 Task: Search for the email with the subject Follow up on a refund logged in from softage.1@softage.net with the filter, email from softage.5@softage.net and a new filter,  Delete it 
Action: Mouse moved to (900, 82)
Screenshot: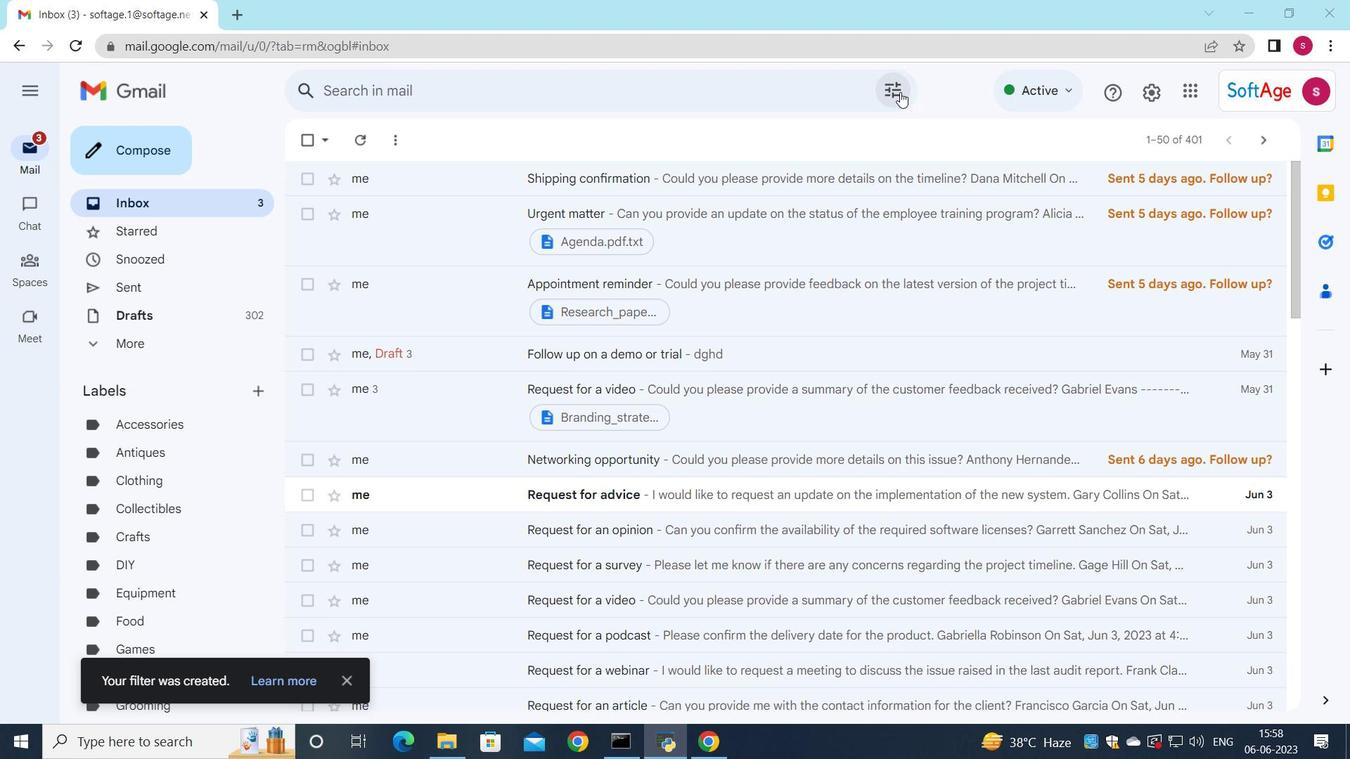 
Action: Mouse pressed left at (900, 82)
Screenshot: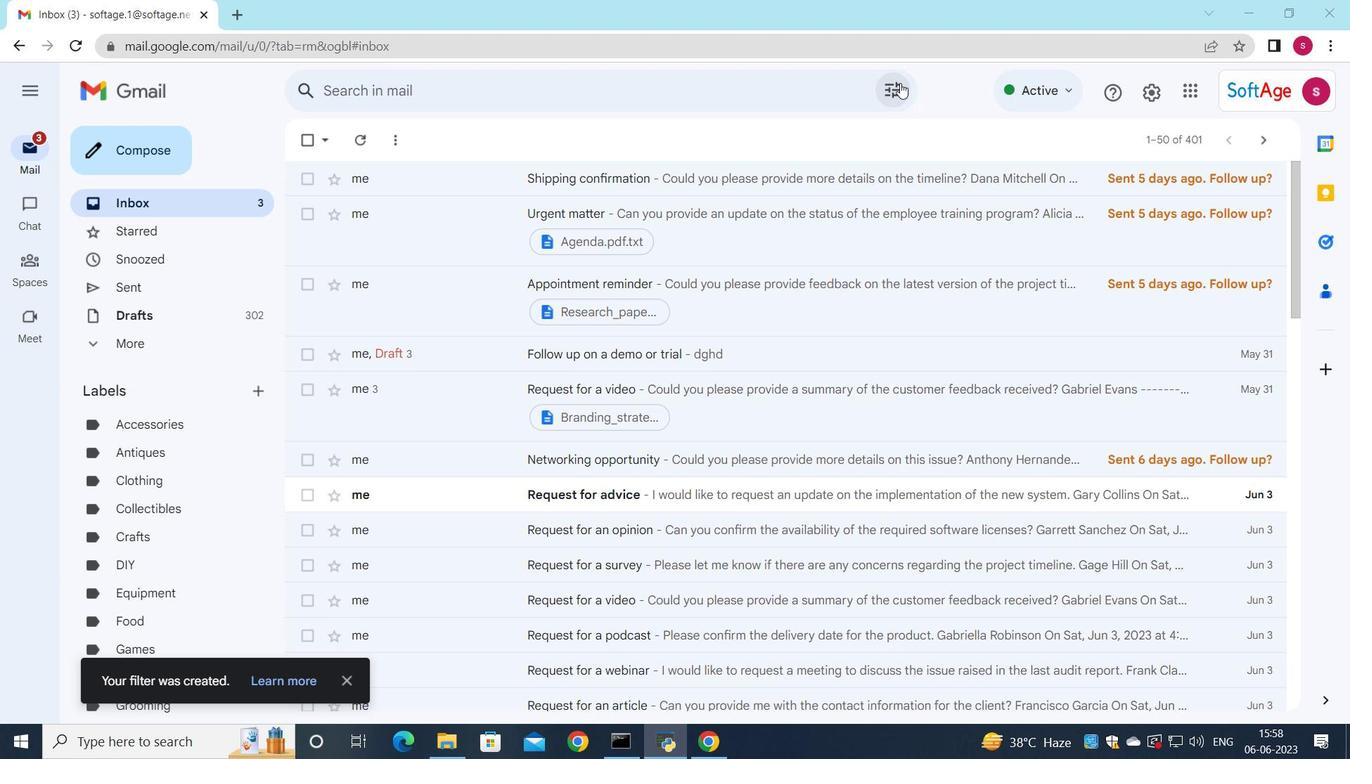 
Action: Mouse moved to (710, 167)
Screenshot: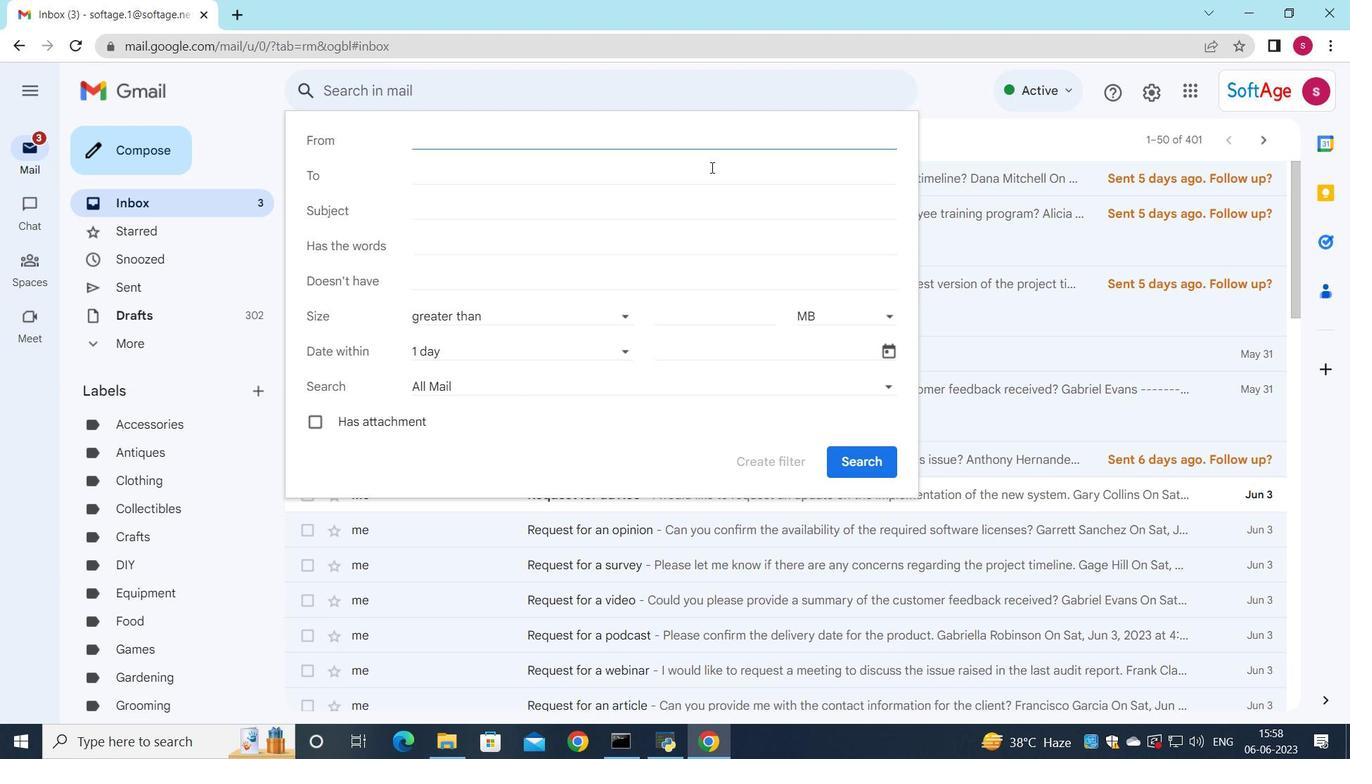 
Action: Key pressed s
Screenshot: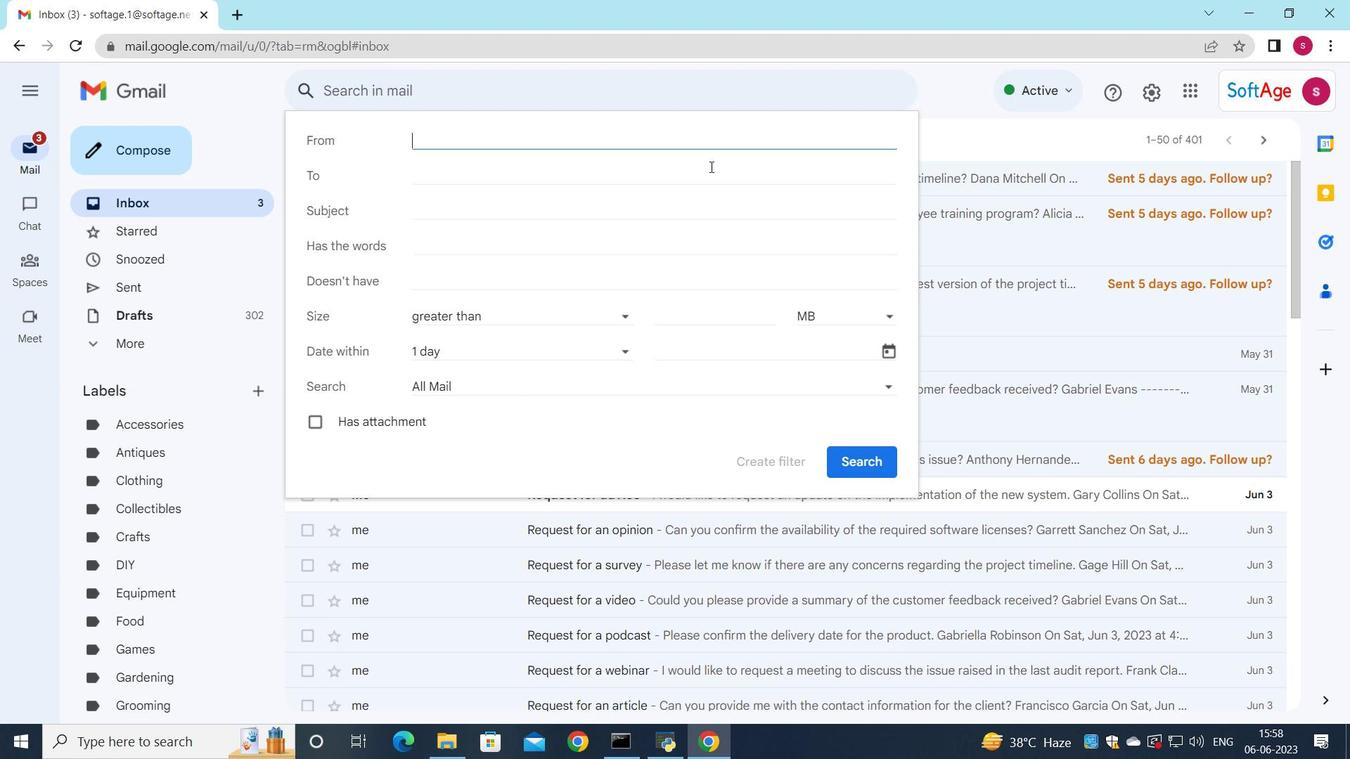 
Action: Mouse moved to (625, 175)
Screenshot: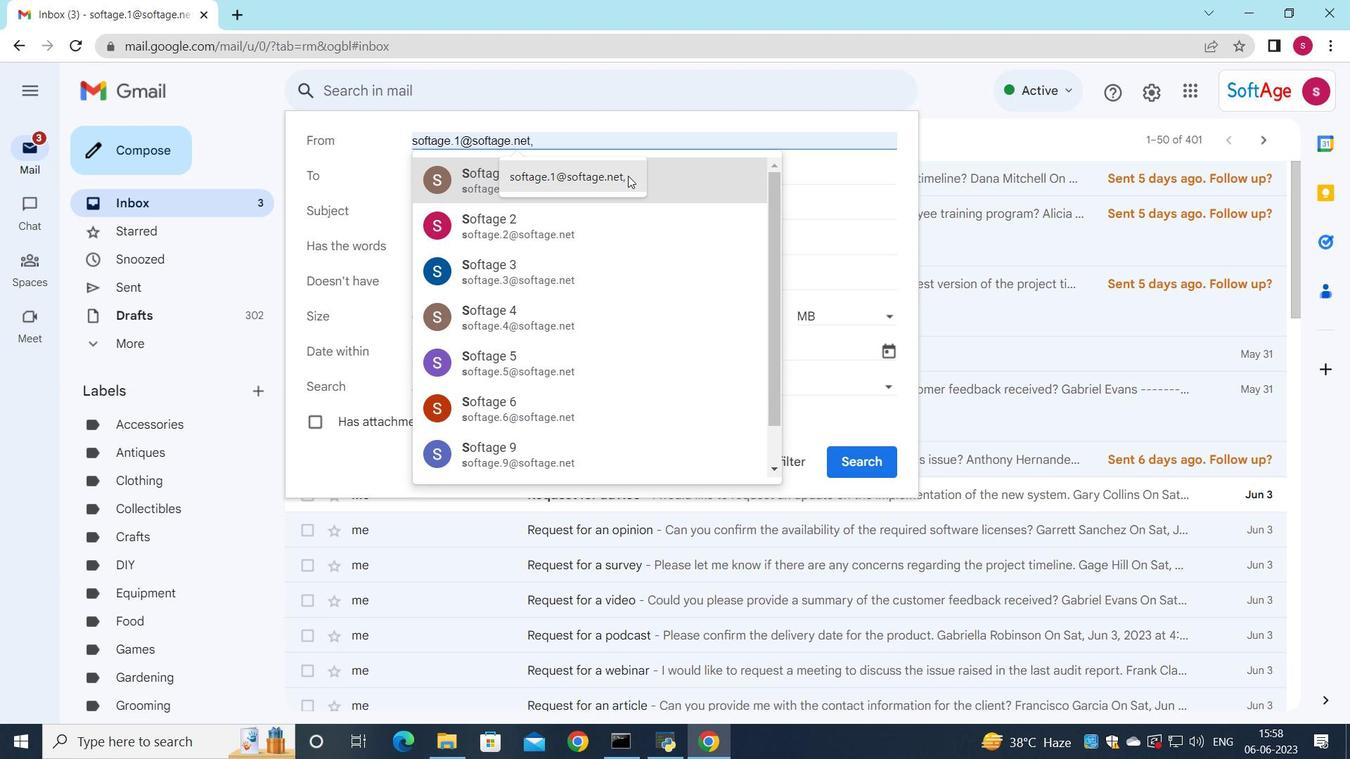 
Action: Mouse pressed left at (625, 175)
Screenshot: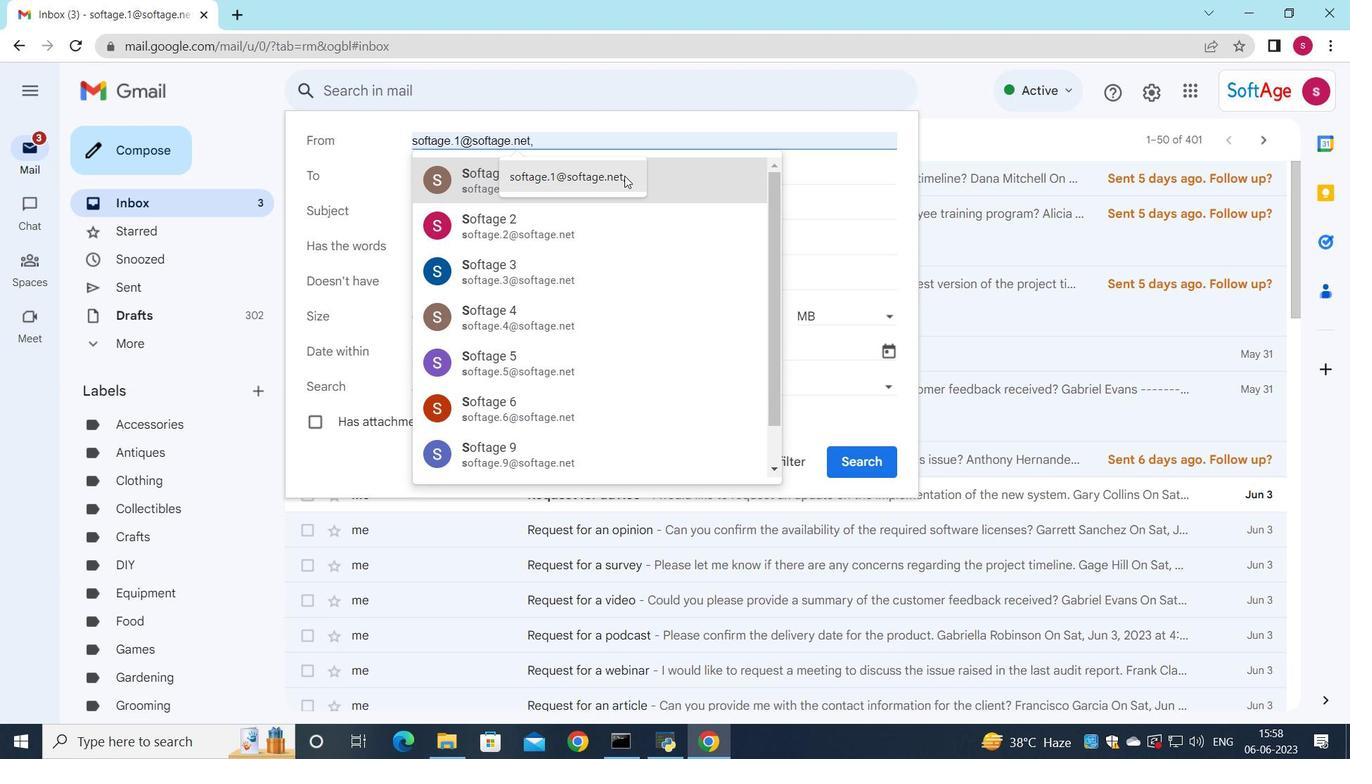 
Action: Mouse moved to (625, 180)
Screenshot: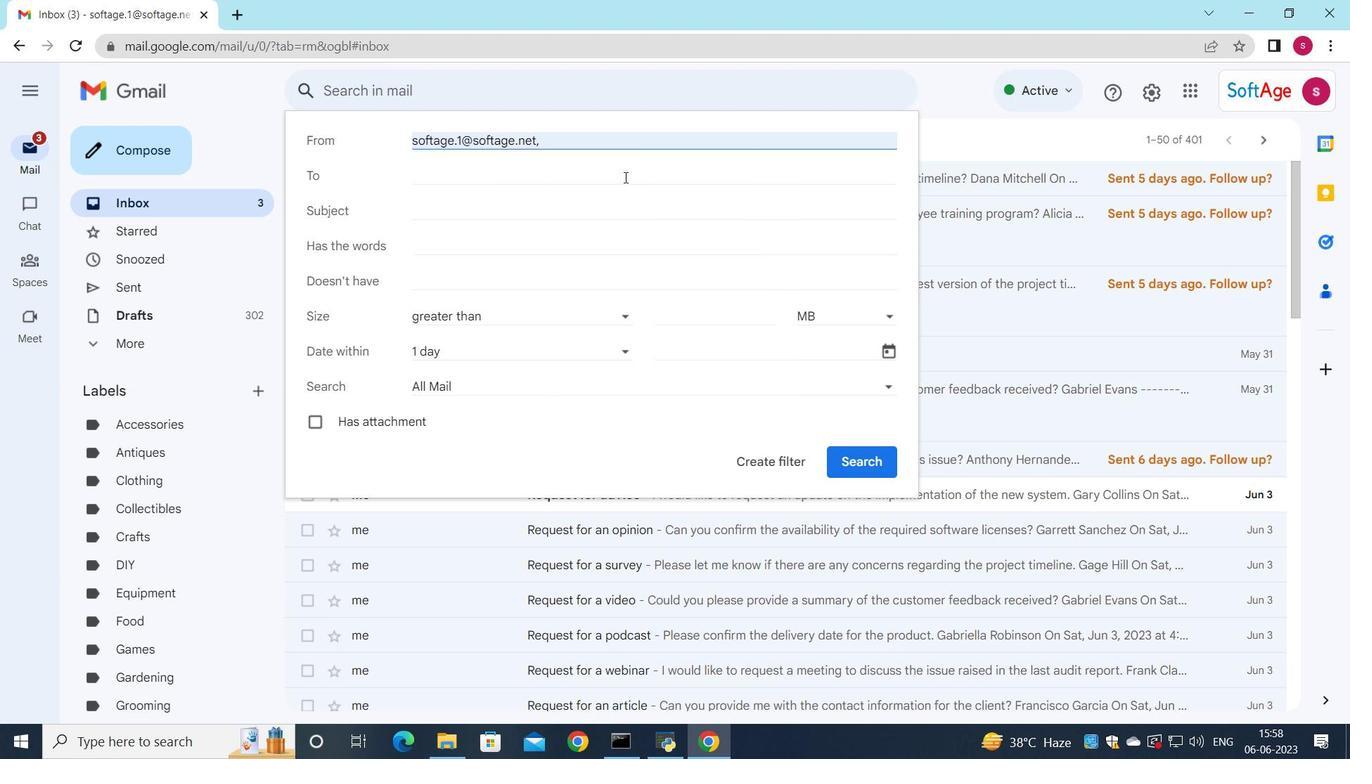 
Action: Key pressed s
Screenshot: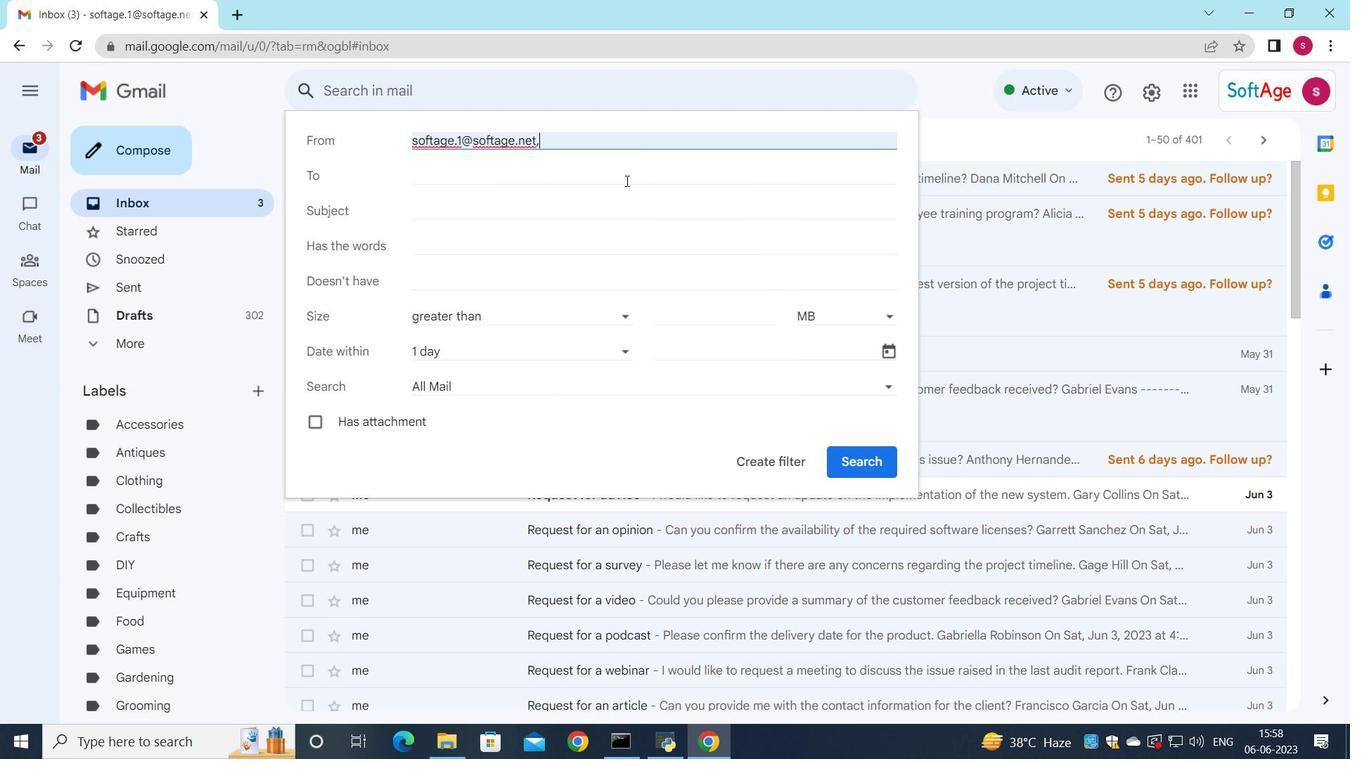 
Action: Mouse moved to (552, 370)
Screenshot: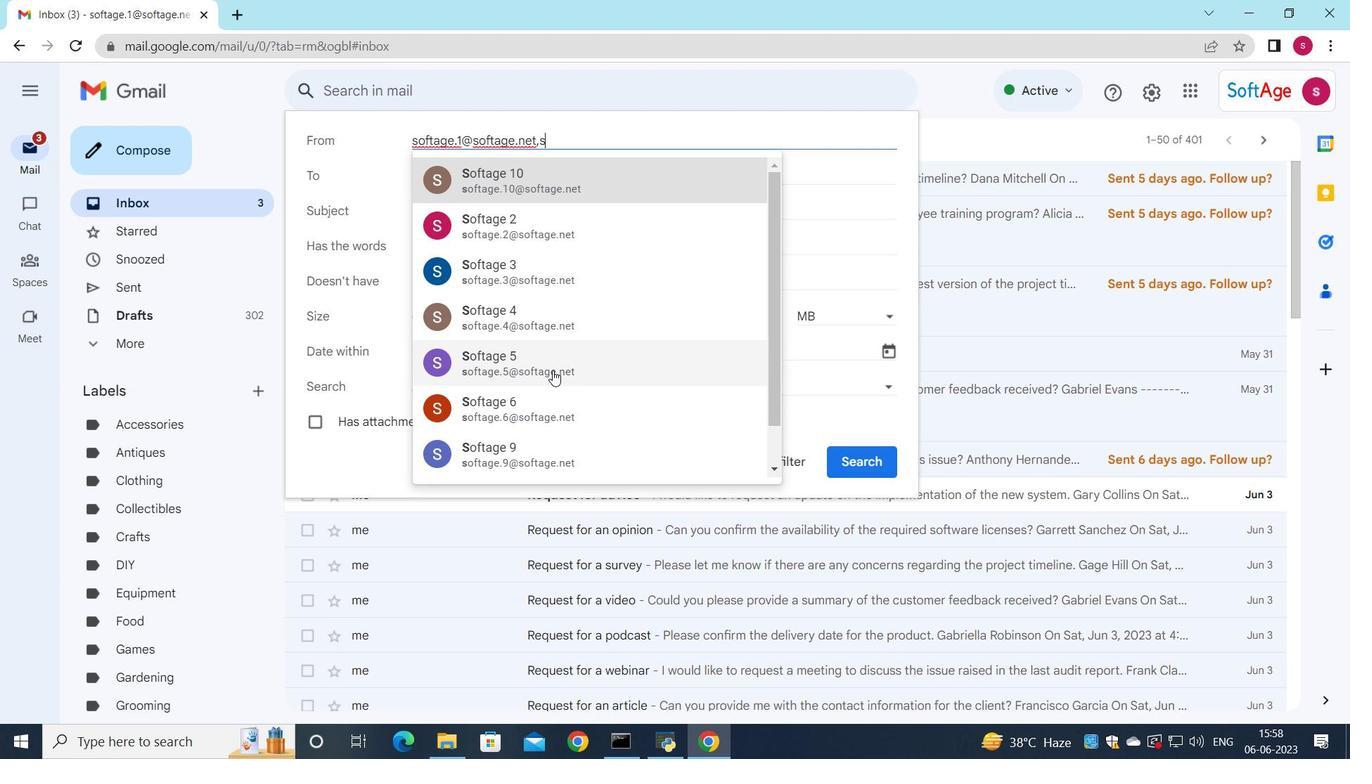 
Action: Mouse pressed left at (552, 370)
Screenshot: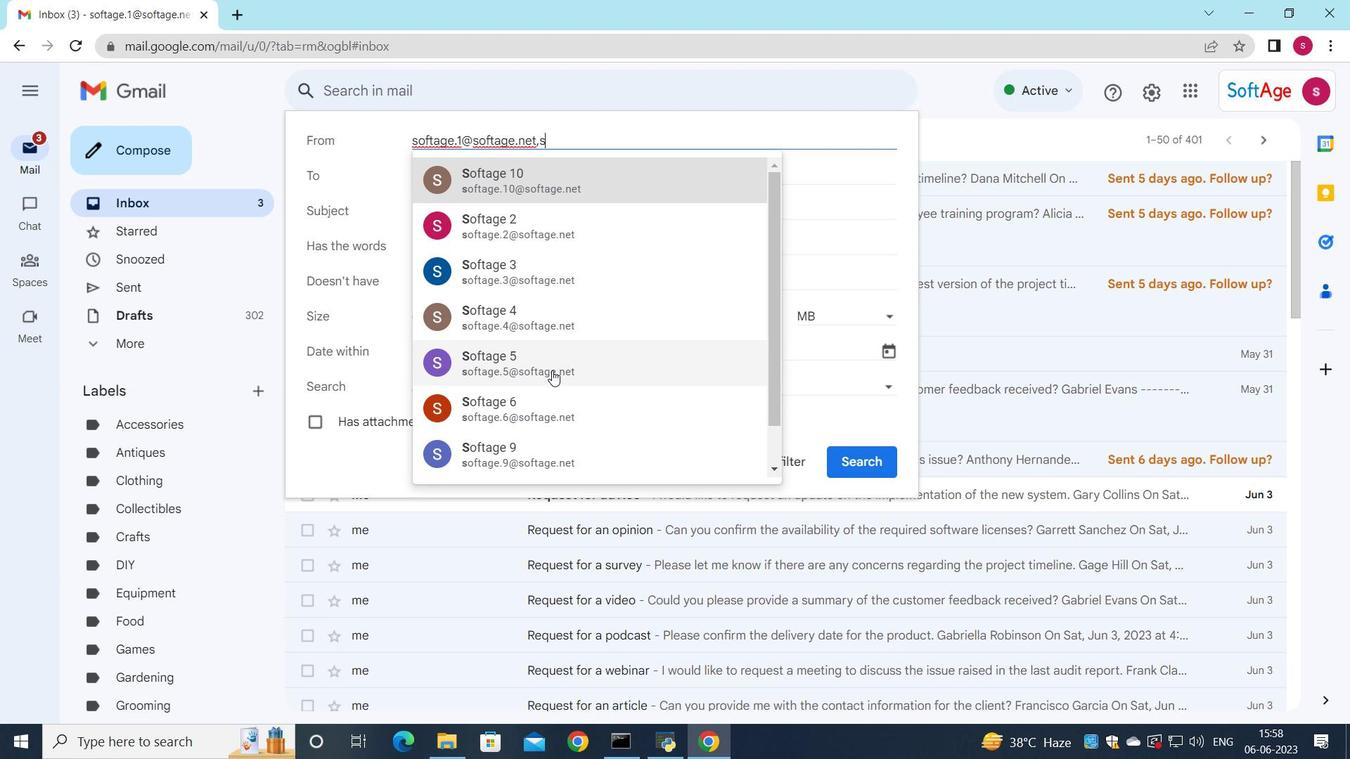 
Action: Mouse moved to (647, 138)
Screenshot: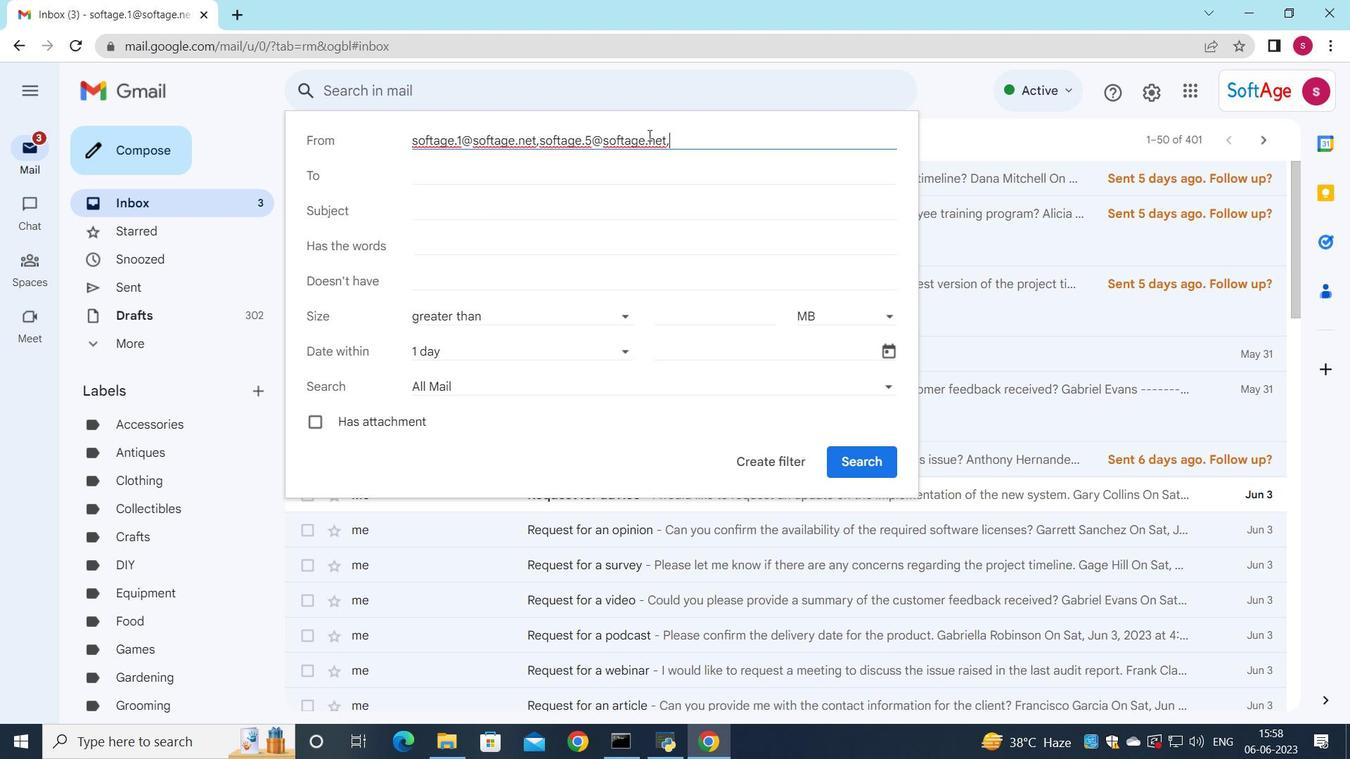 
Action: Key pressed <Key.backspace><Key.backspace><Key.backspace><Key.backspace><Key.backspace><Key.backspace><Key.backspace><Key.backspace><Key.backspace><Key.backspace><Key.backspace><Key.backspace><Key.backspace><Key.backspace><Key.backspace><Key.backspace><Key.backspace><Key.backspace><Key.backspace><Key.backspace><Key.backspace><Key.backspace>
Screenshot: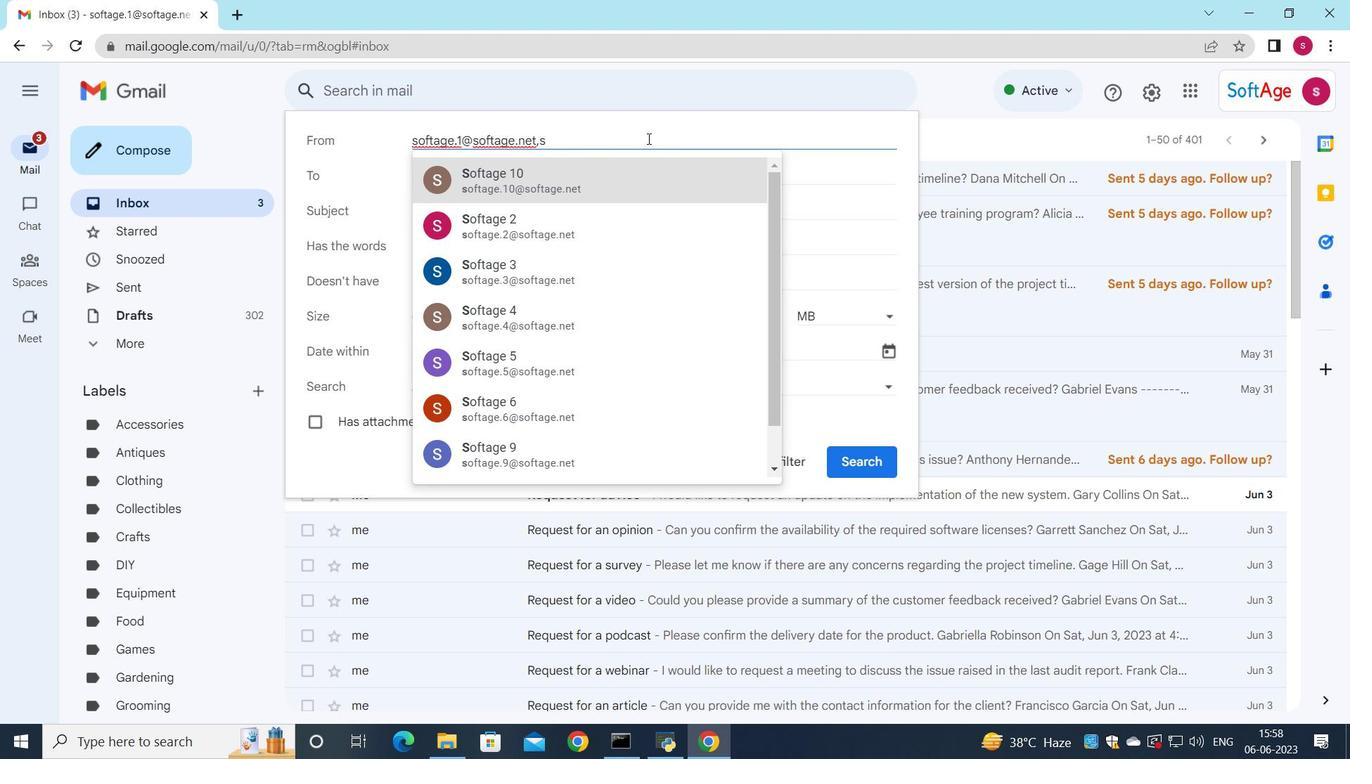 
Action: Mouse moved to (559, 181)
Screenshot: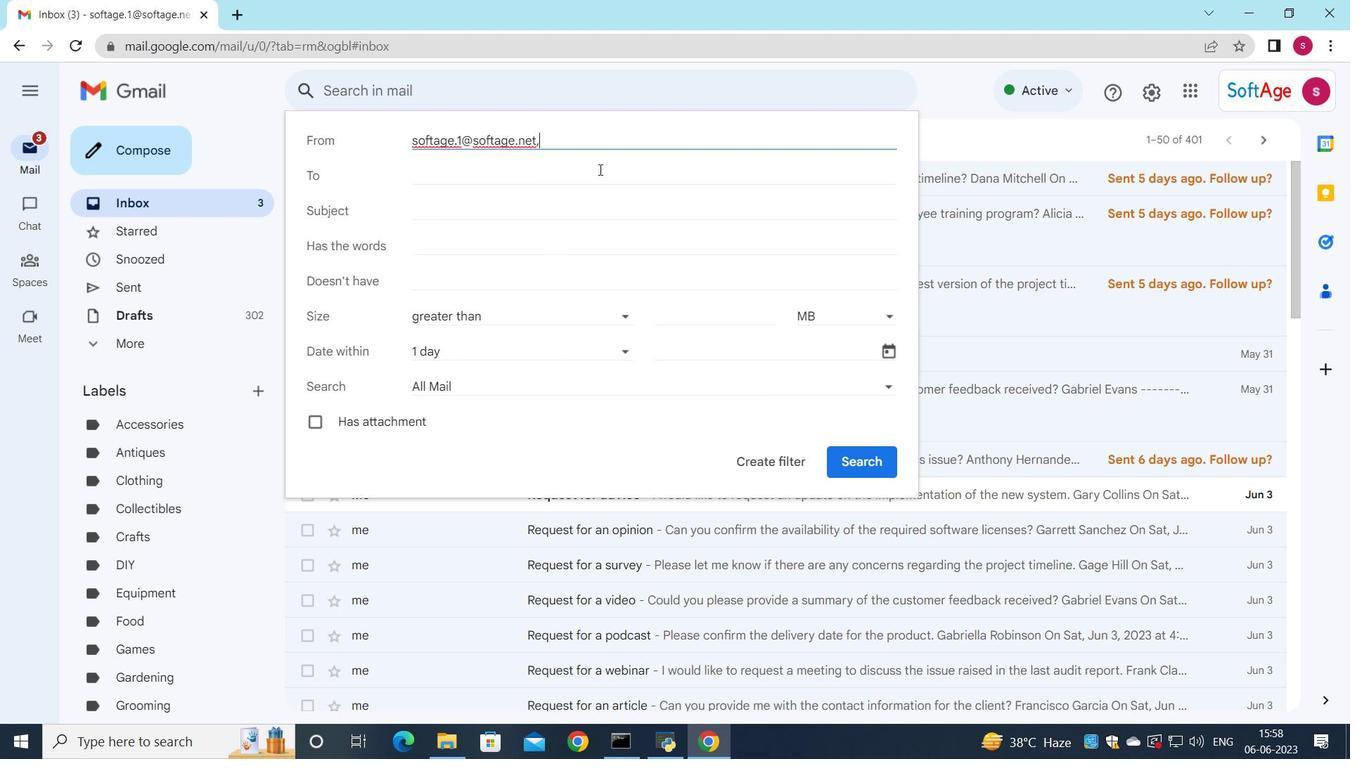 
Action: Mouse pressed left at (559, 181)
Screenshot: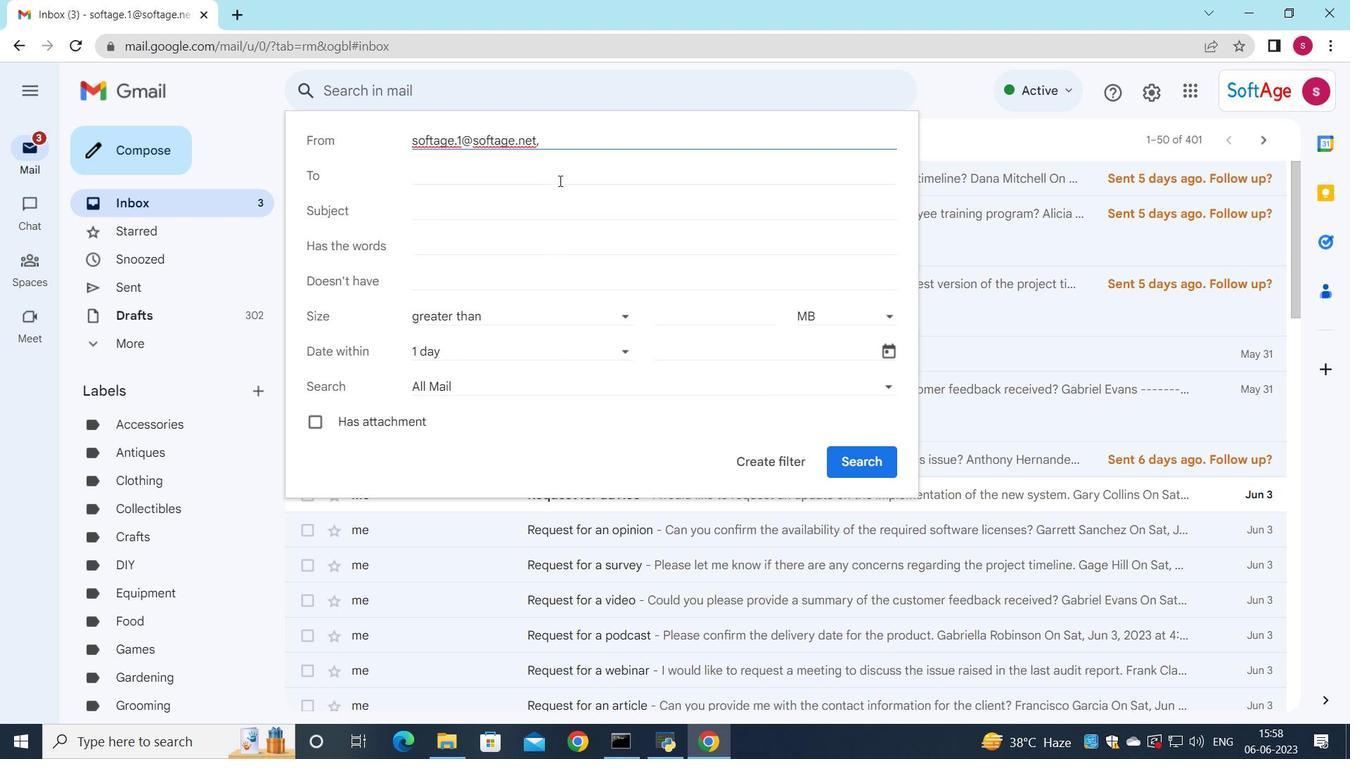 
Action: Key pressed s
Screenshot: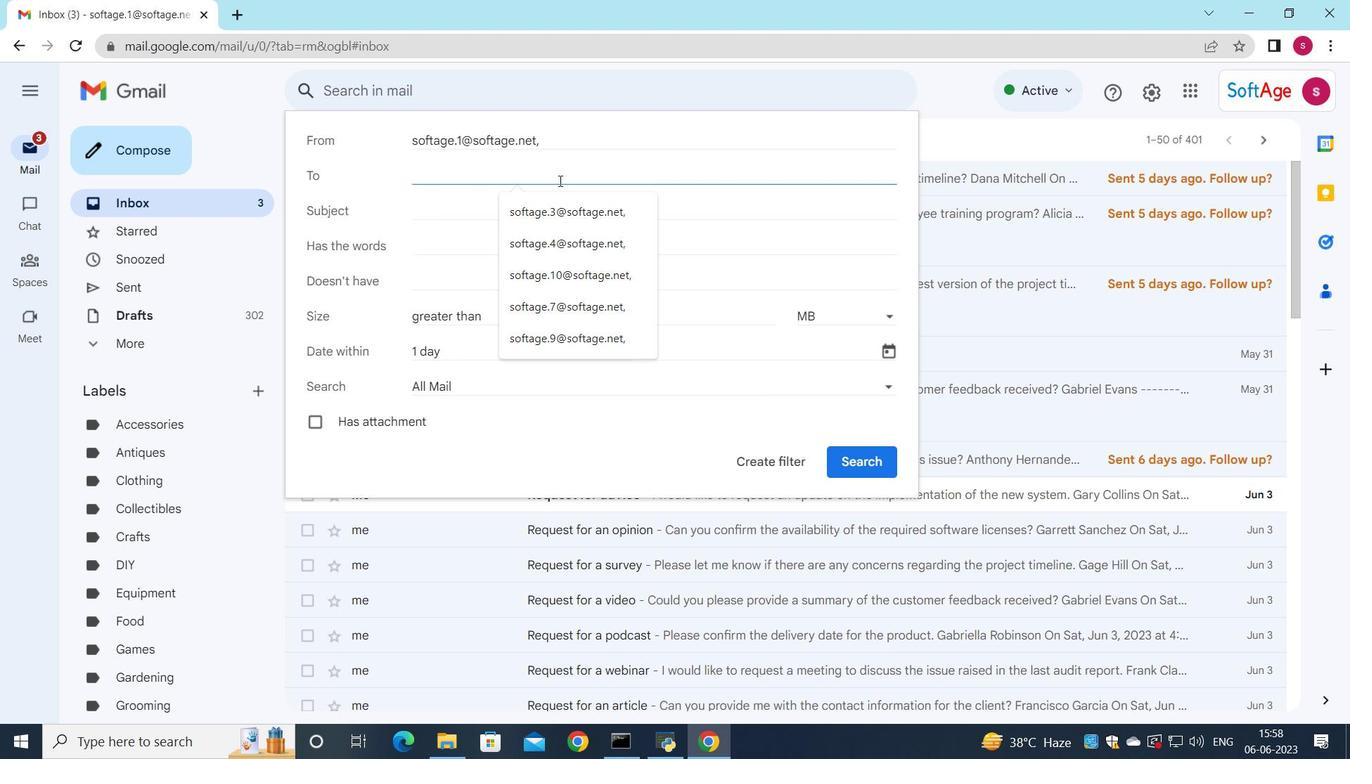 
Action: Mouse moved to (497, 384)
Screenshot: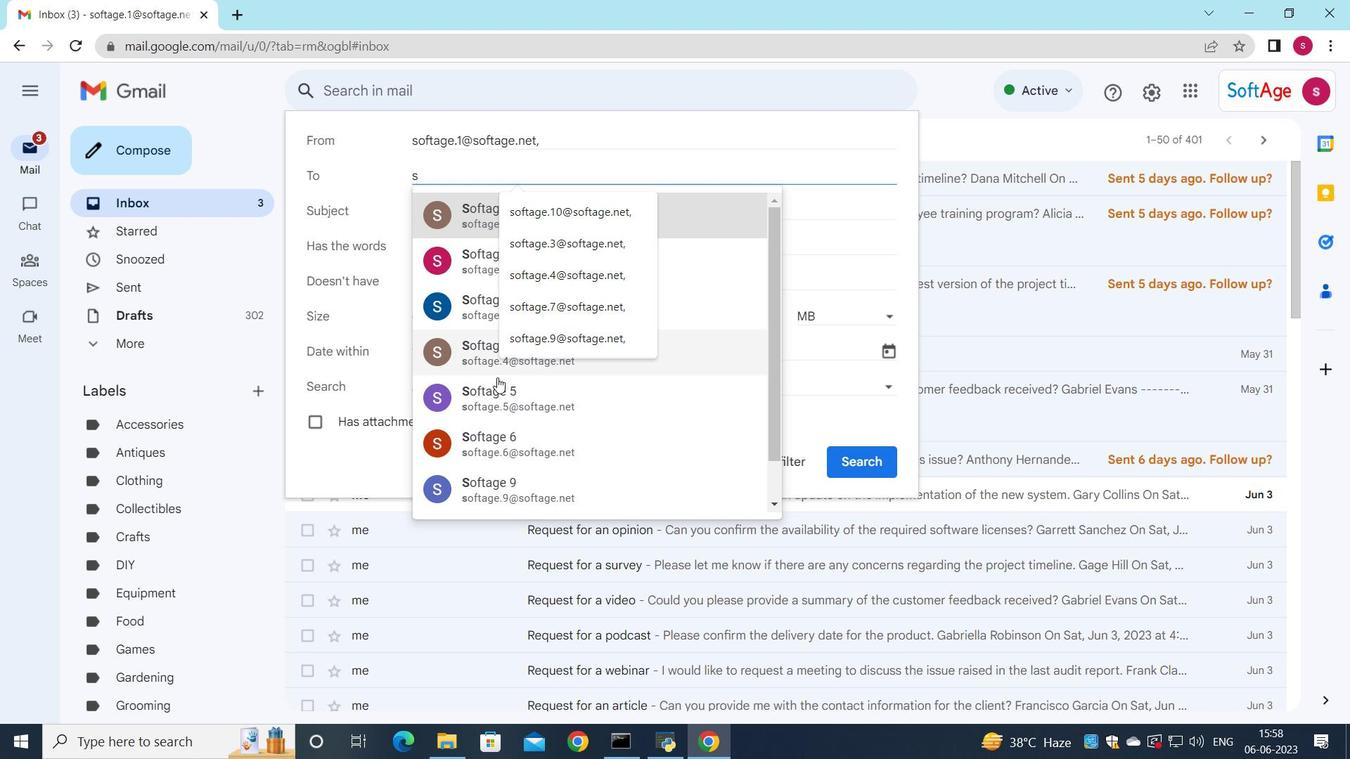 
Action: Mouse pressed left at (497, 384)
Screenshot: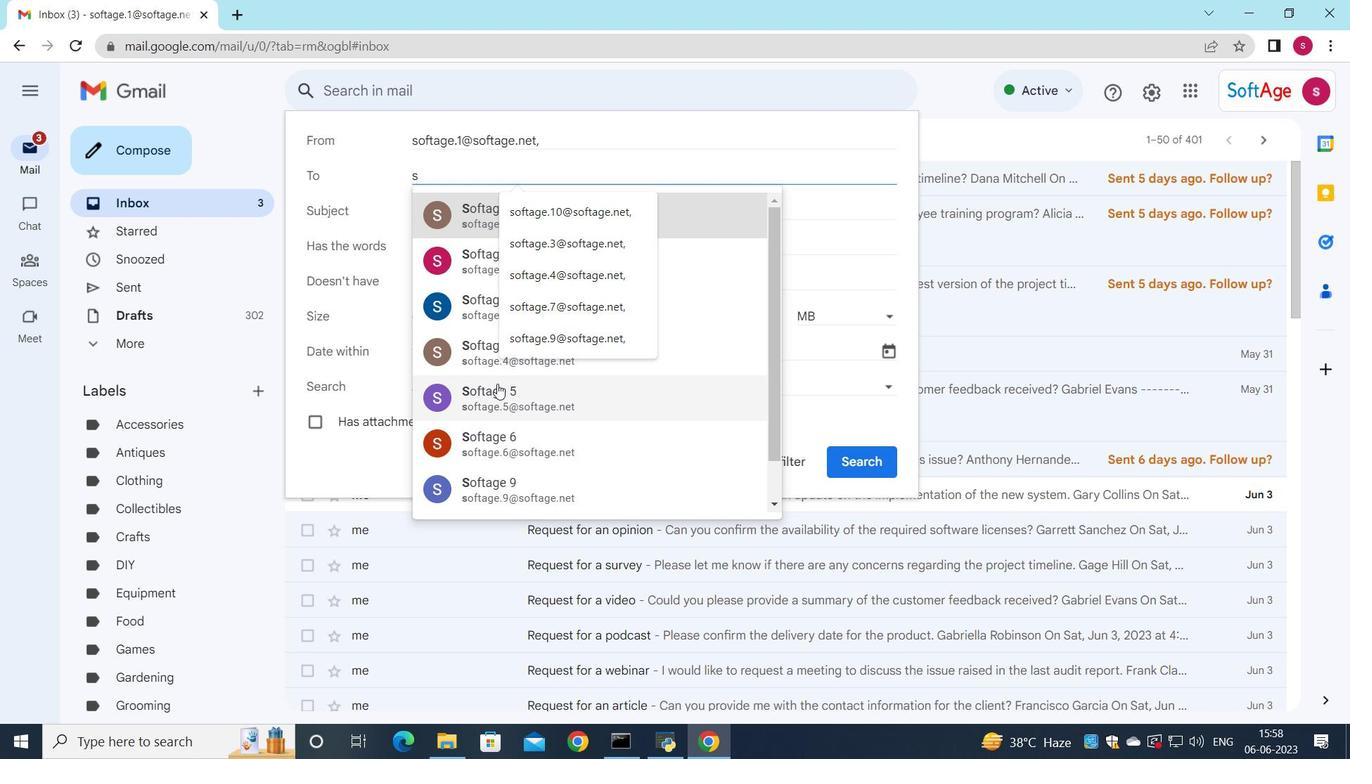 
Action: Mouse moved to (449, 211)
Screenshot: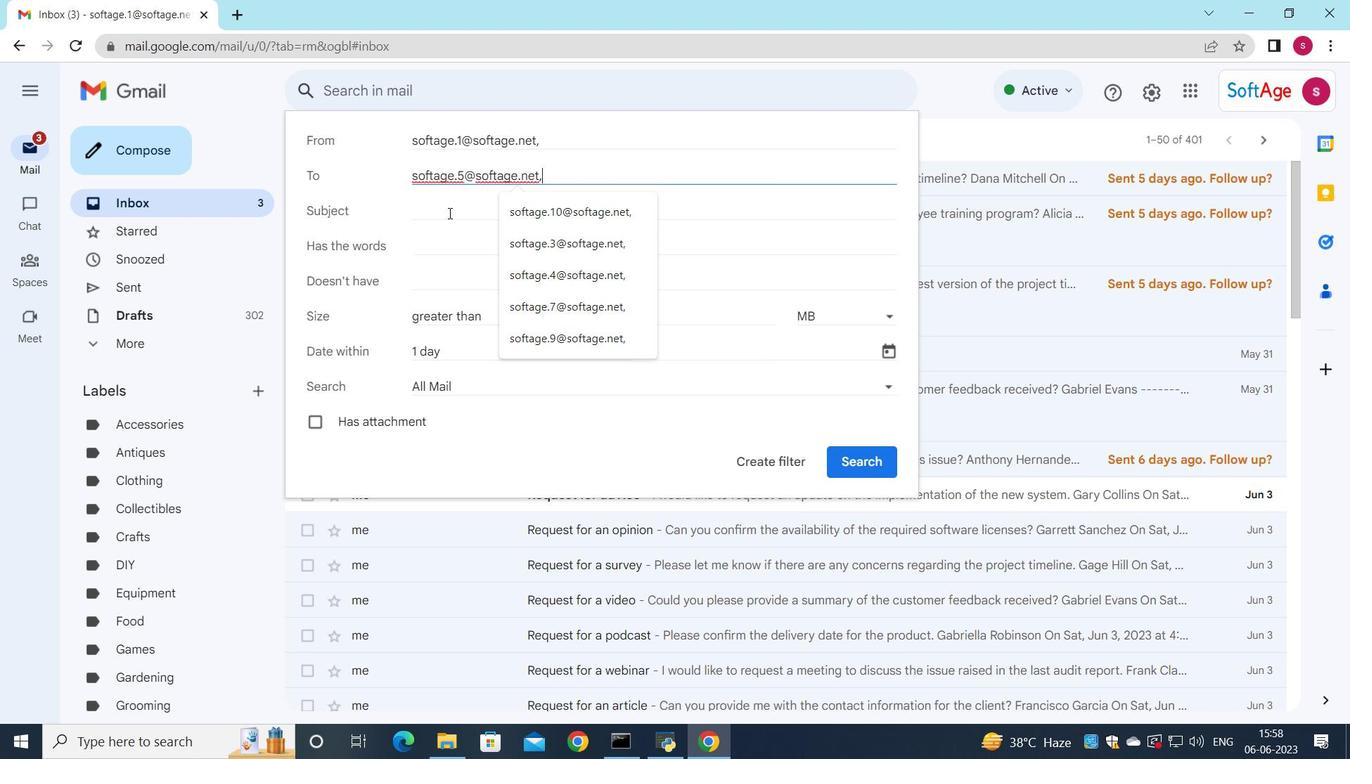 
Action: Mouse pressed left at (449, 211)
Screenshot: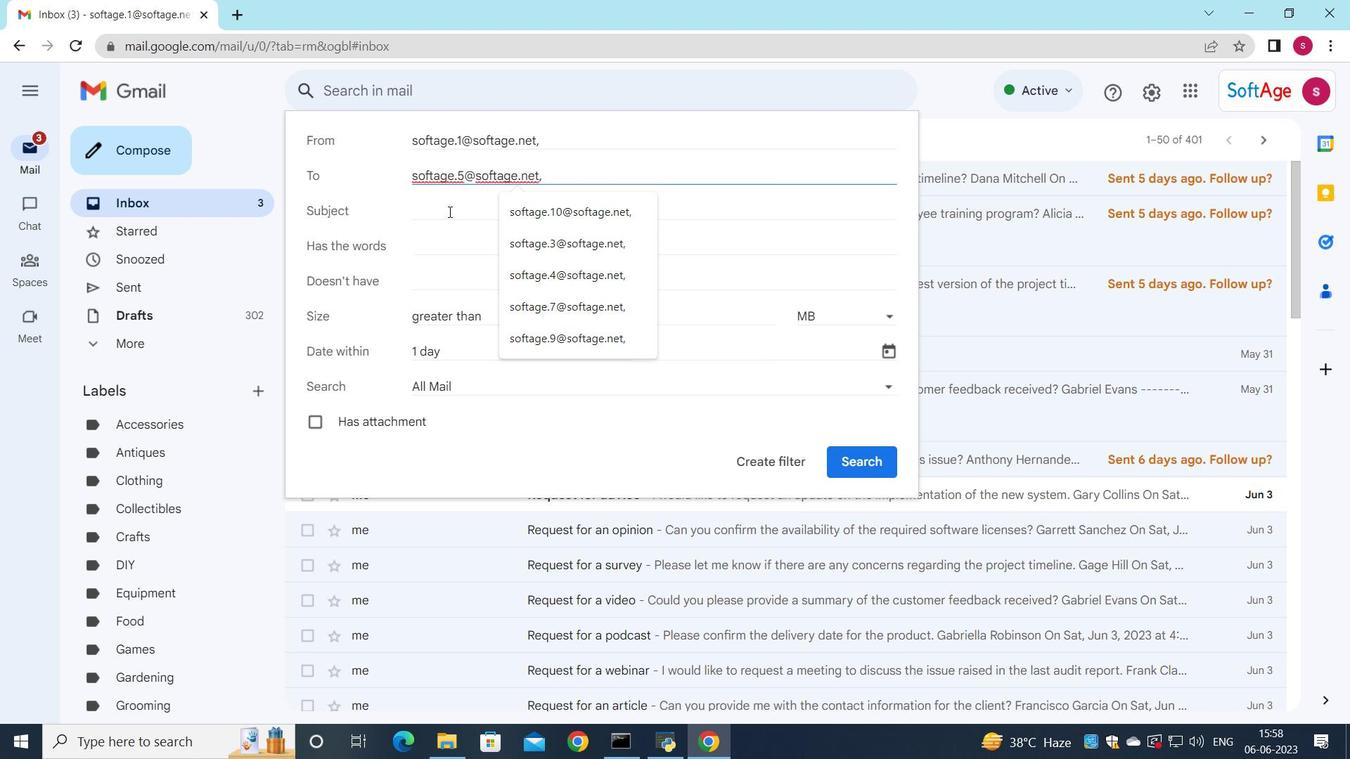 
Action: Key pressed <Key.shift>Follow<Key.space>up<Key.space>on<Key.space>a<Key.space>refund
Screenshot: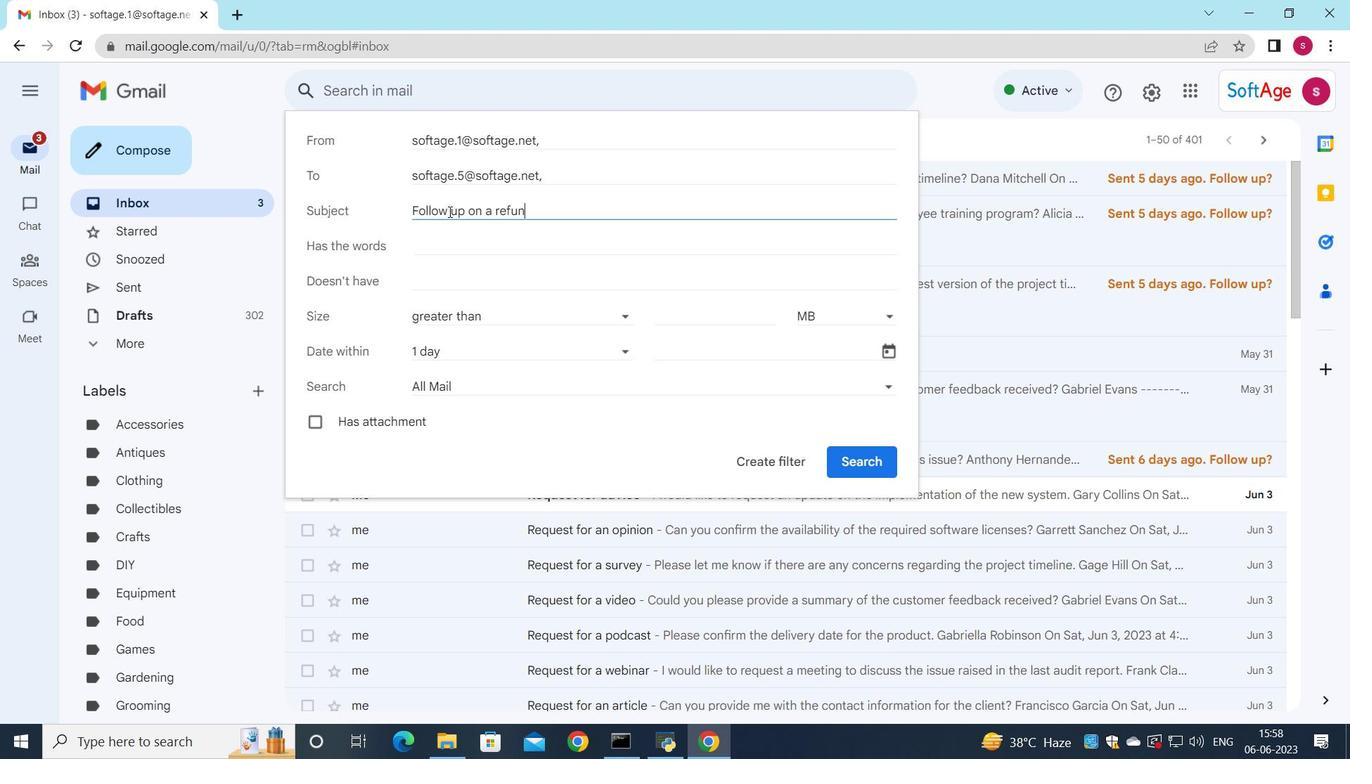 
Action: Mouse moved to (462, 353)
Screenshot: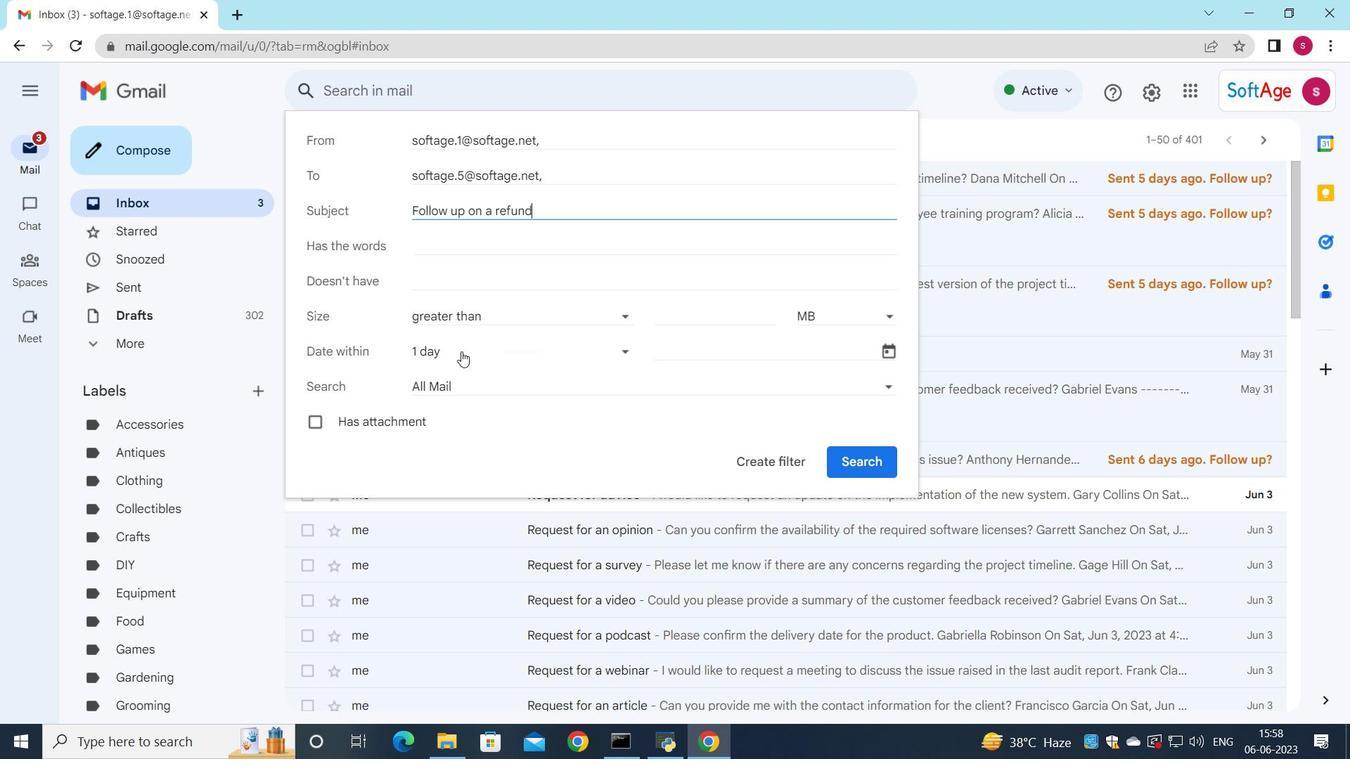 
Action: Mouse pressed left at (462, 353)
Screenshot: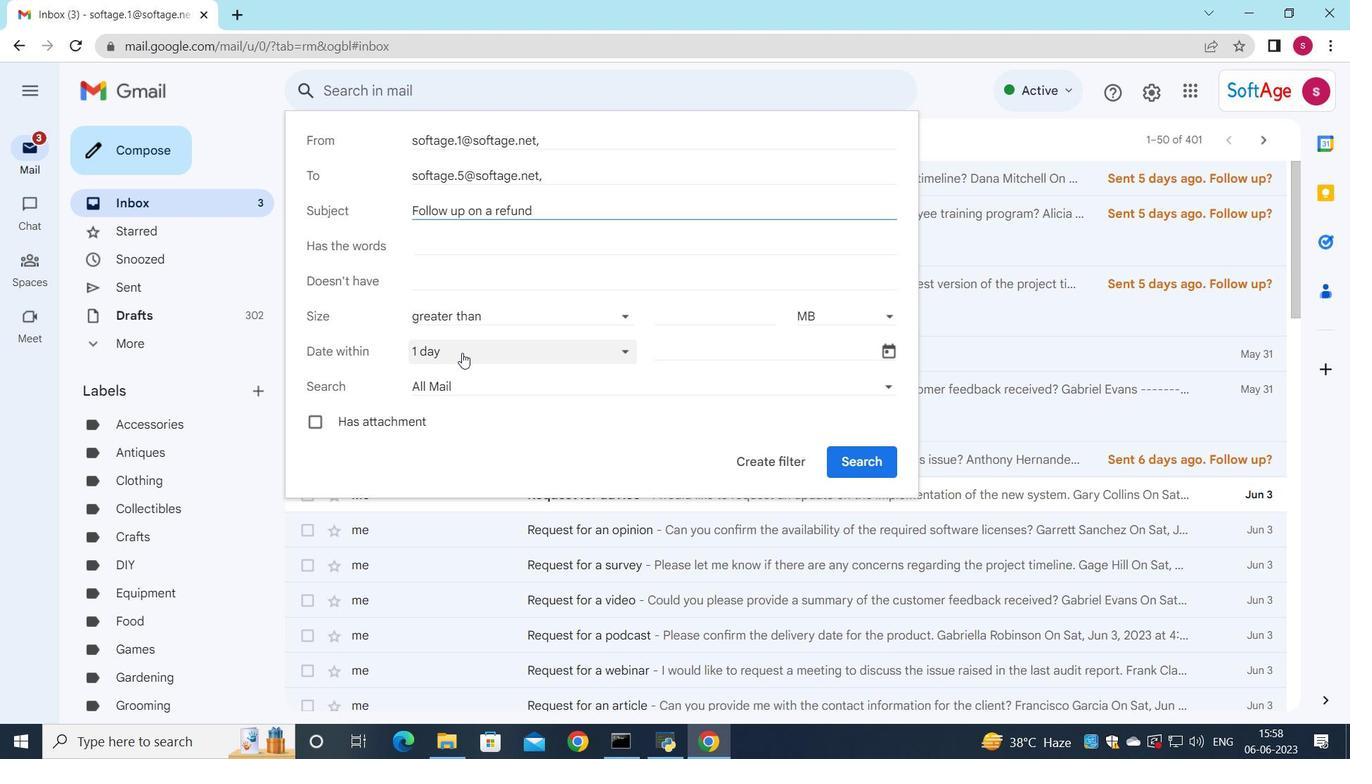
Action: Mouse moved to (487, 551)
Screenshot: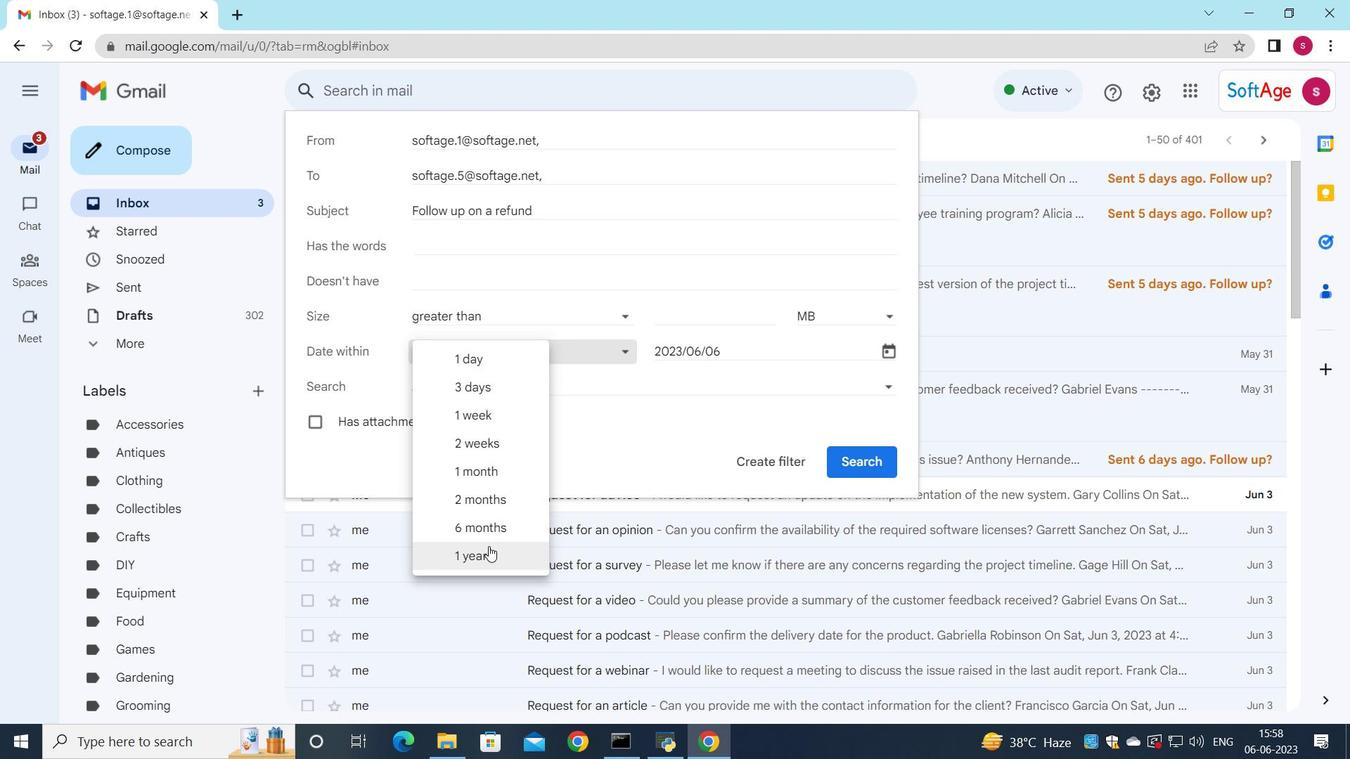 
Action: Mouse pressed left at (487, 551)
Screenshot: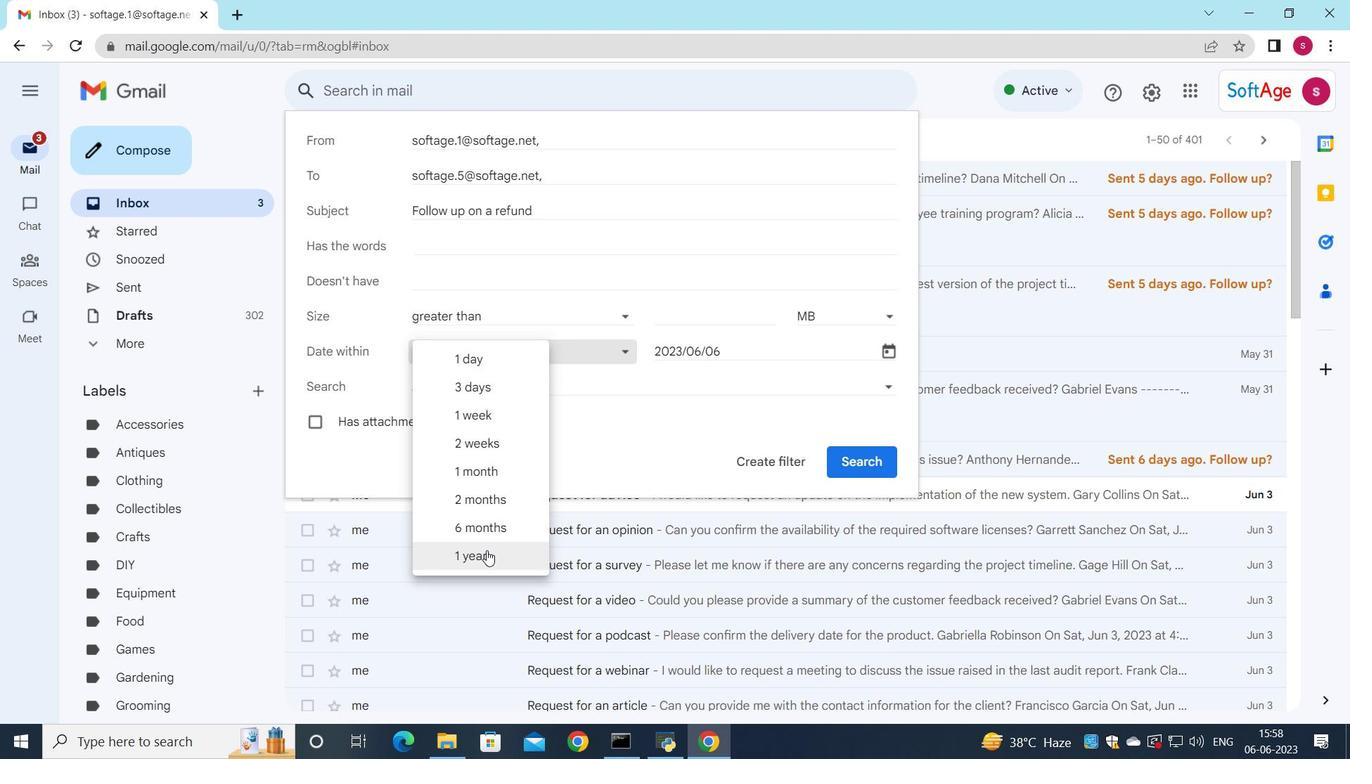 
Action: Mouse moved to (756, 461)
Screenshot: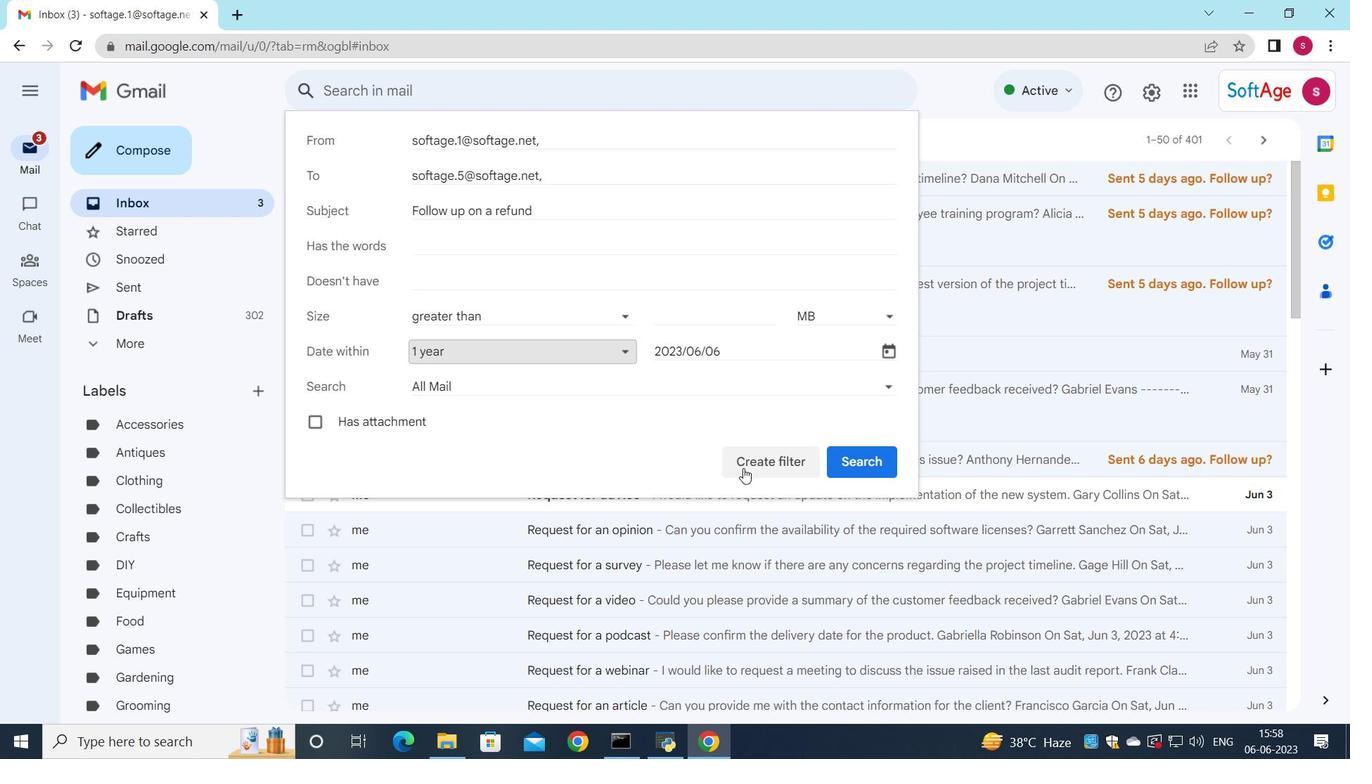 
Action: Mouse pressed left at (756, 461)
Screenshot: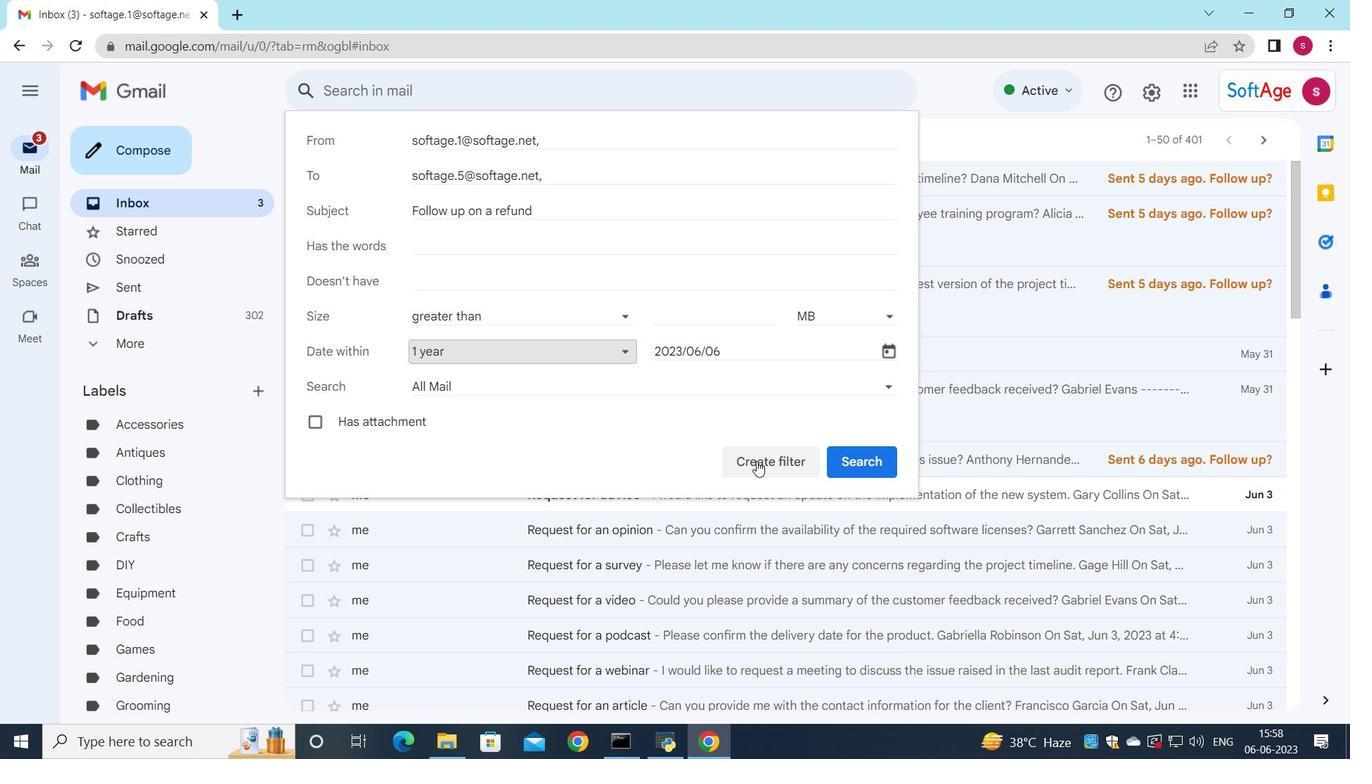 
Action: Mouse moved to (341, 303)
Screenshot: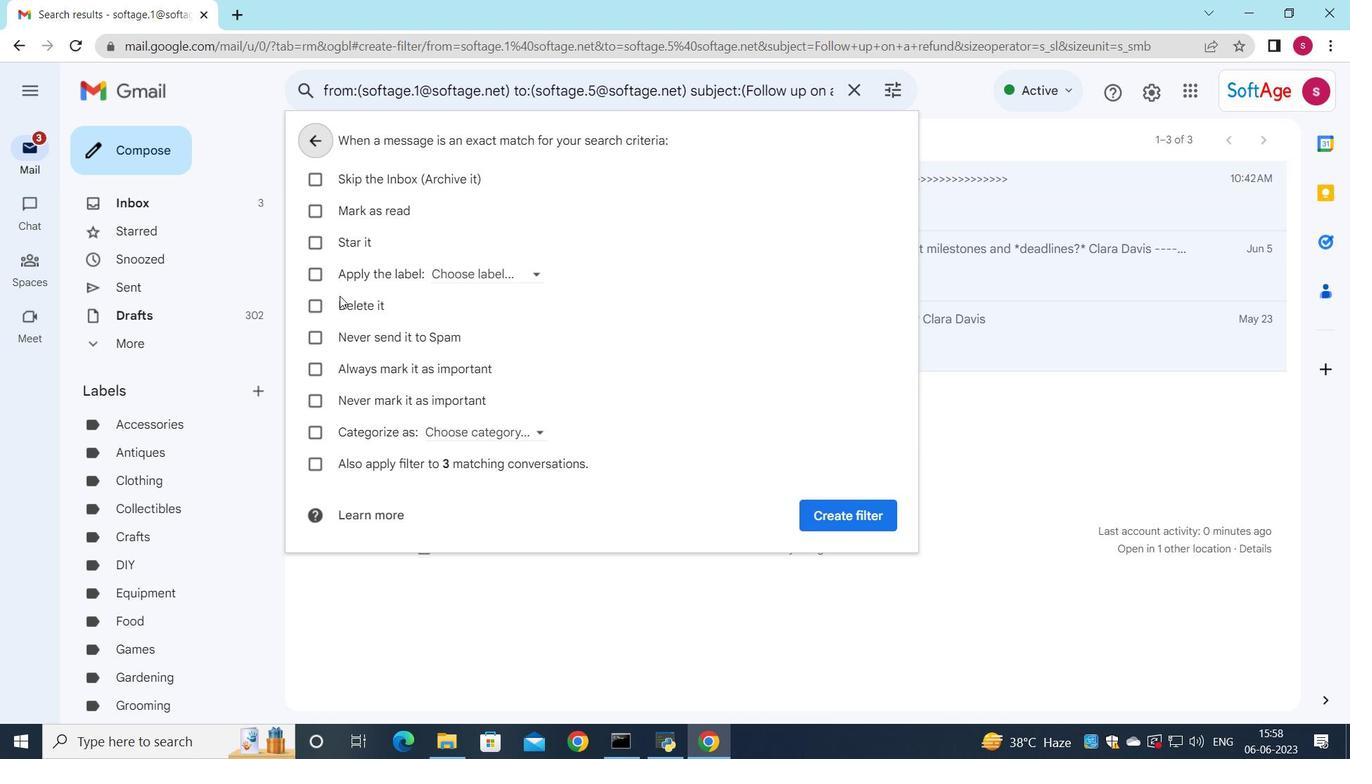 
Action: Mouse pressed left at (341, 303)
Screenshot: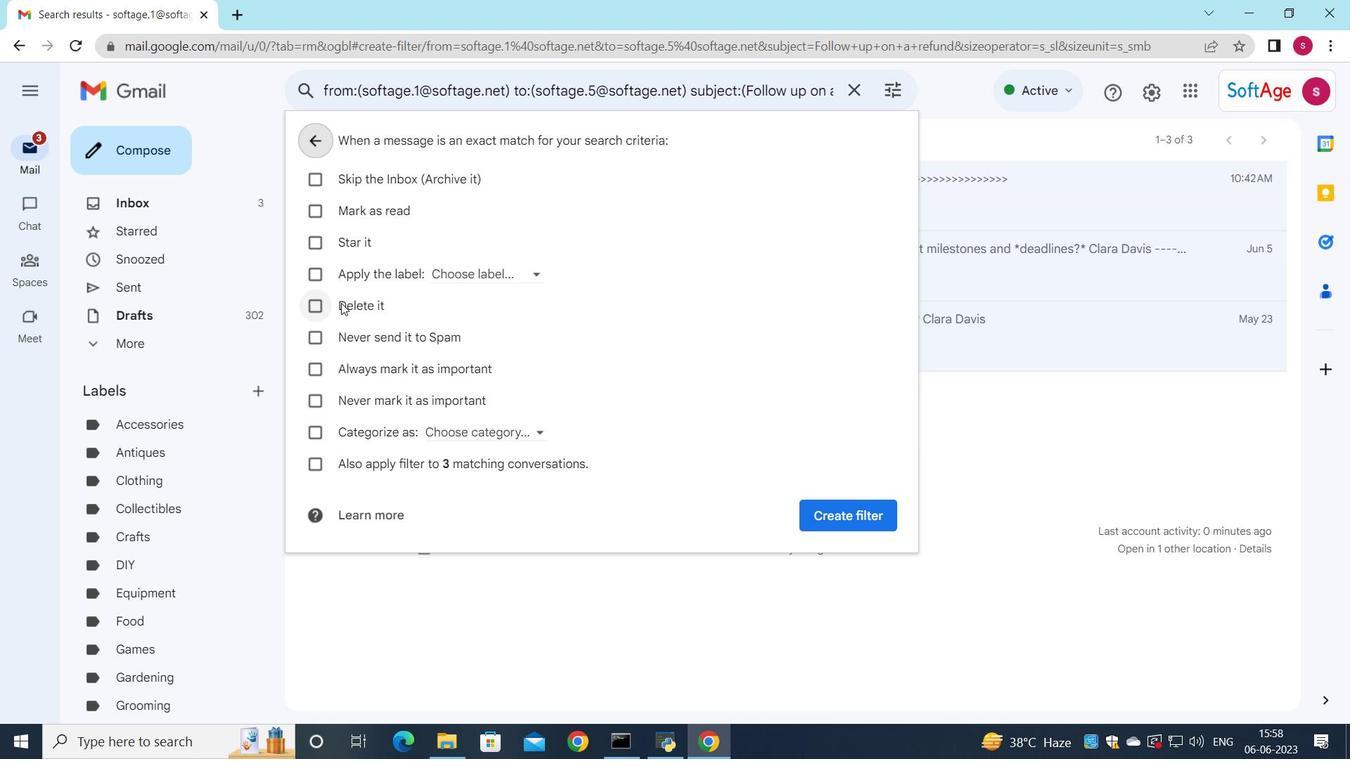 
Action: Mouse moved to (870, 511)
Screenshot: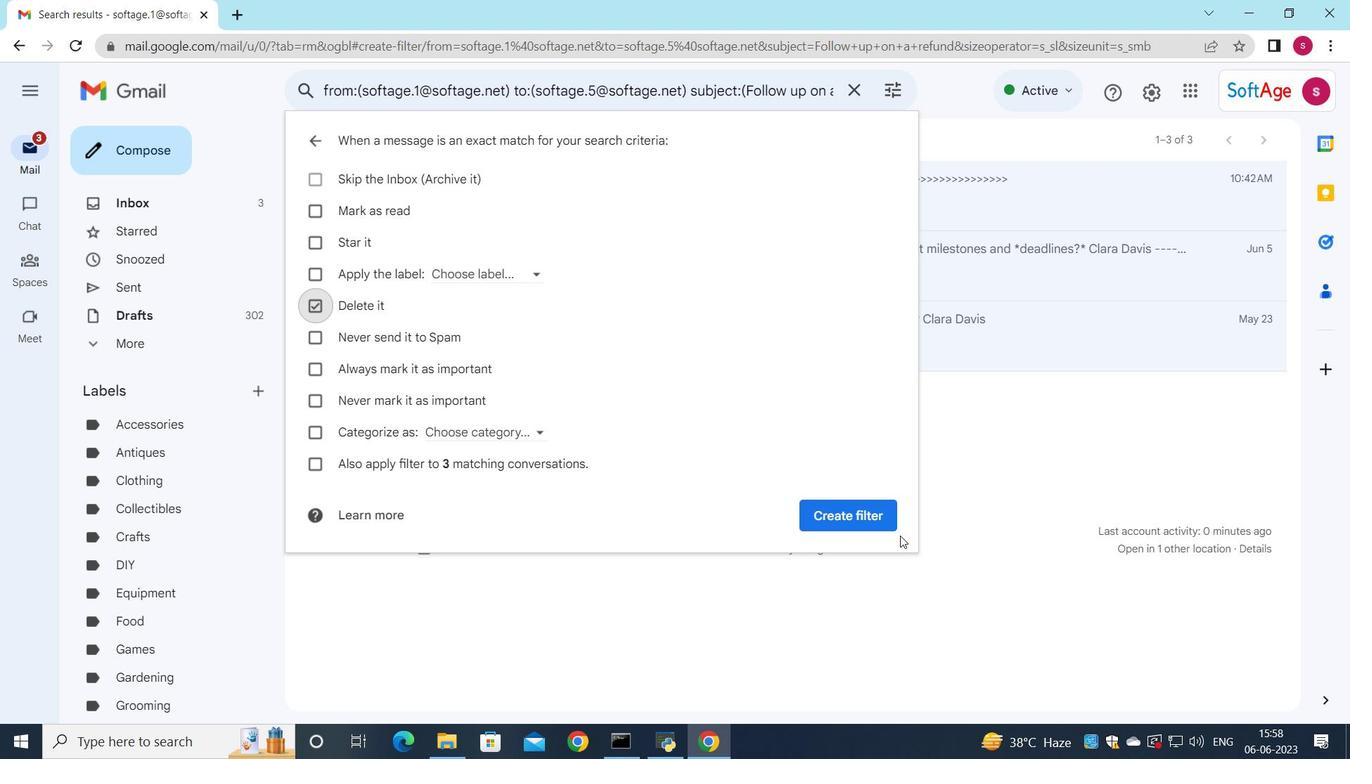 
Action: Mouse pressed left at (870, 511)
Screenshot: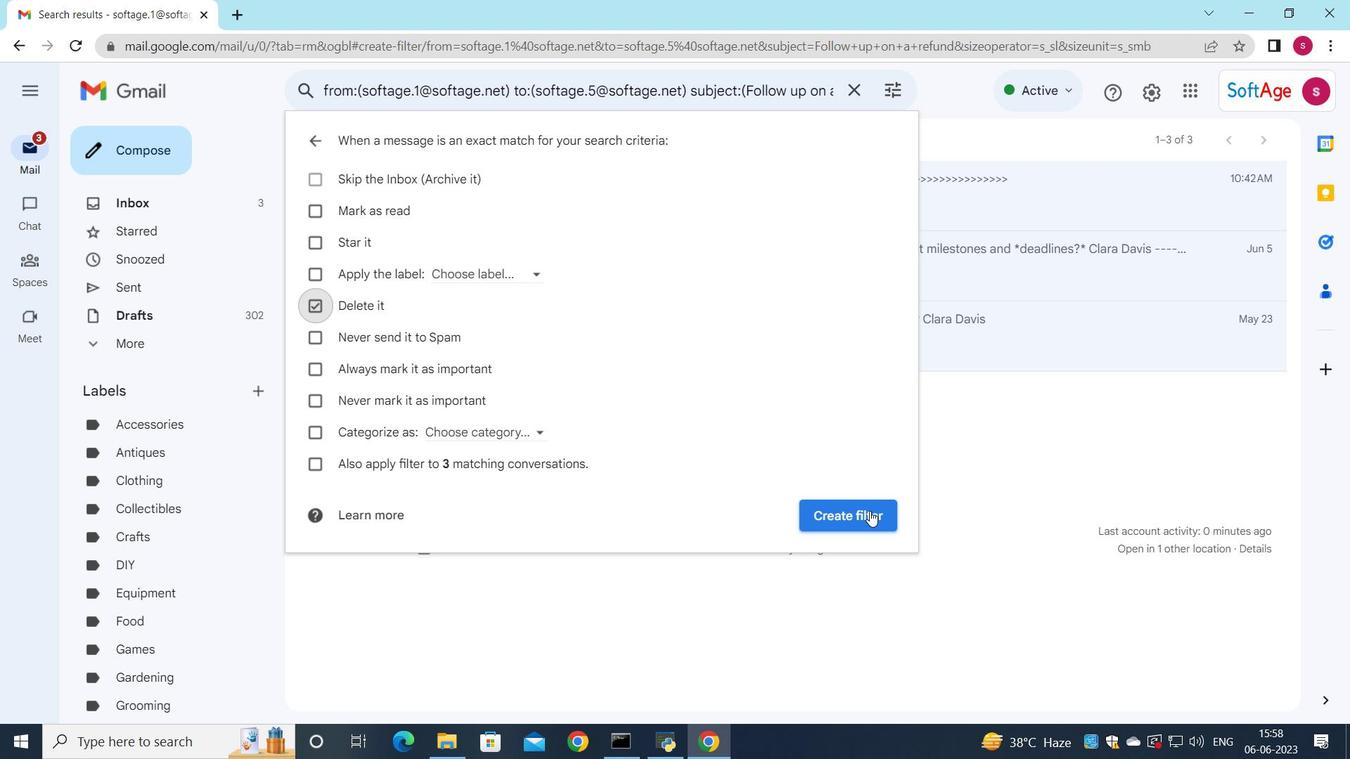 
Action: Mouse moved to (857, 468)
Screenshot: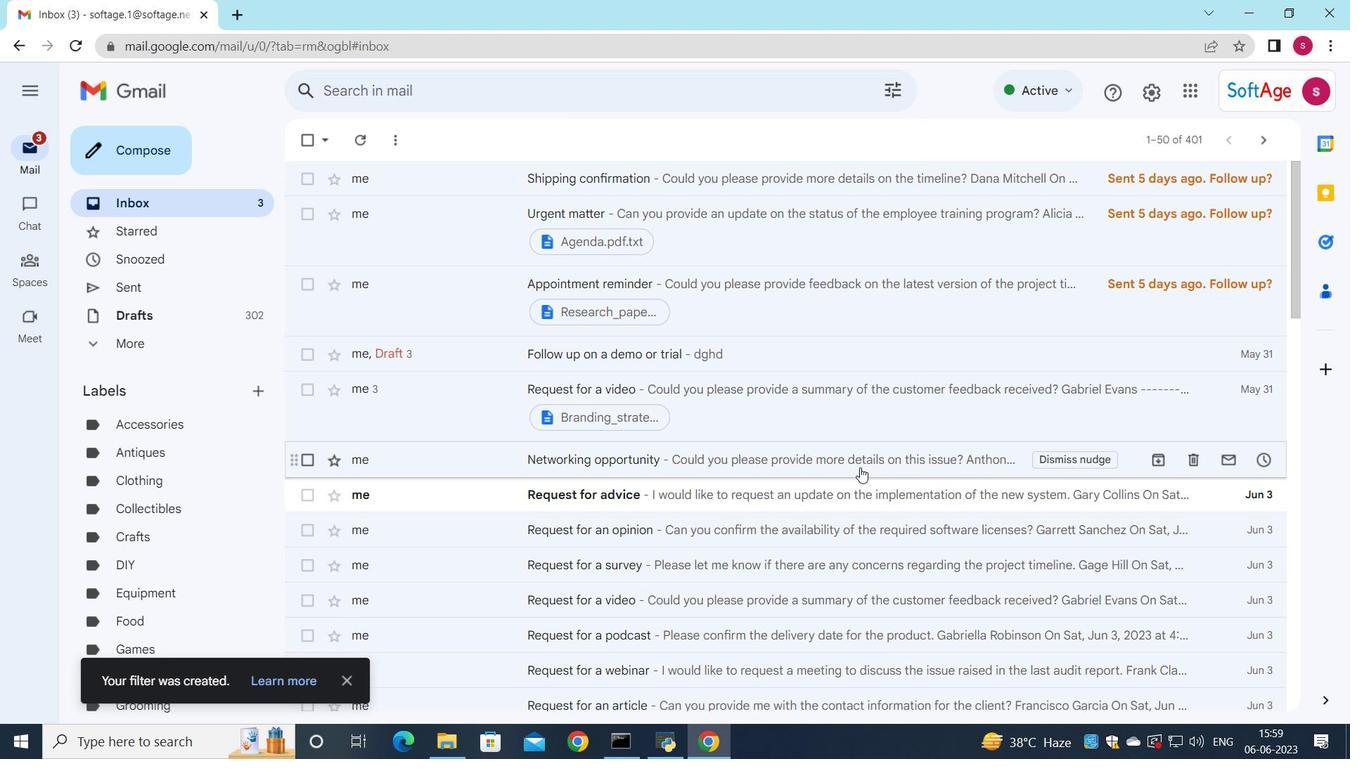 
